 Task: Copy the url code.
Action: Mouse moved to (811, 92)
Screenshot: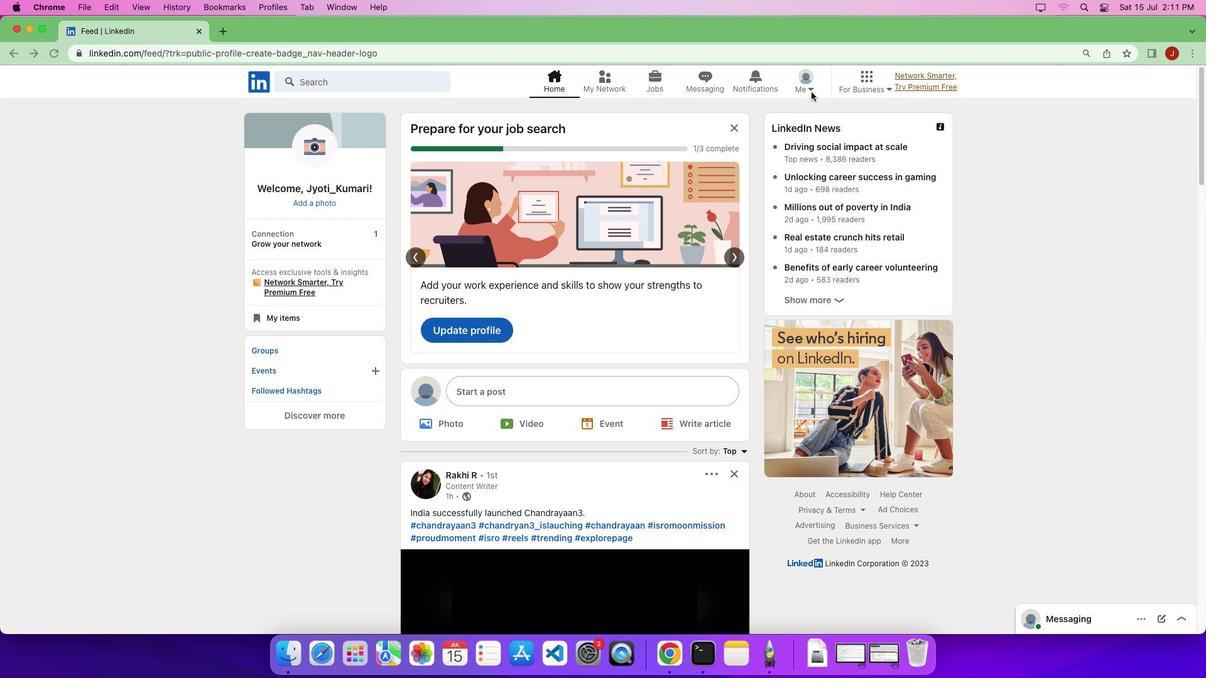 
Action: Mouse pressed left at (811, 92)
Screenshot: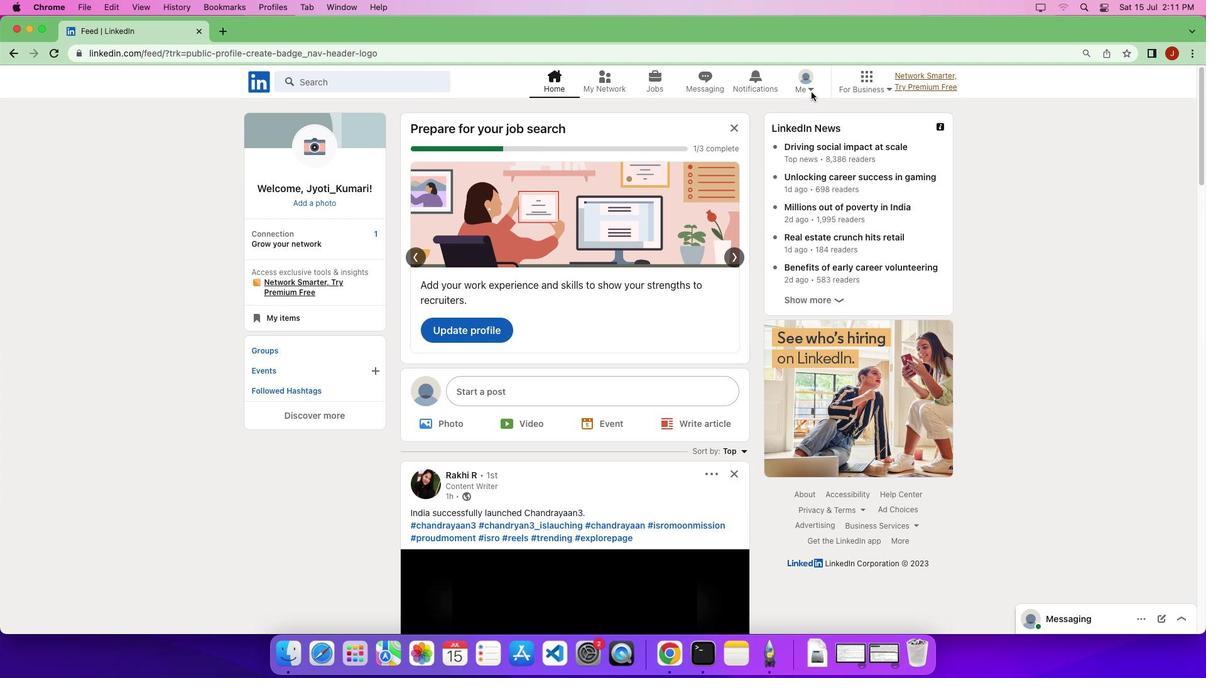 
Action: Mouse moved to (811, 89)
Screenshot: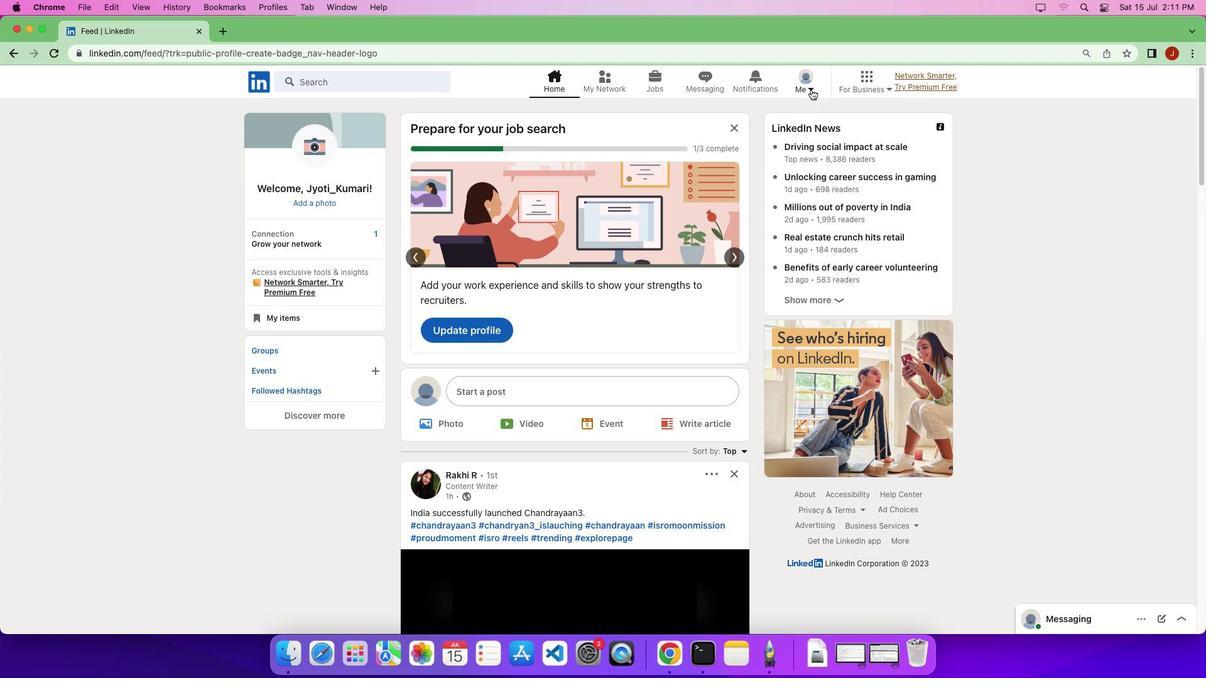 
Action: Mouse pressed left at (811, 89)
Screenshot: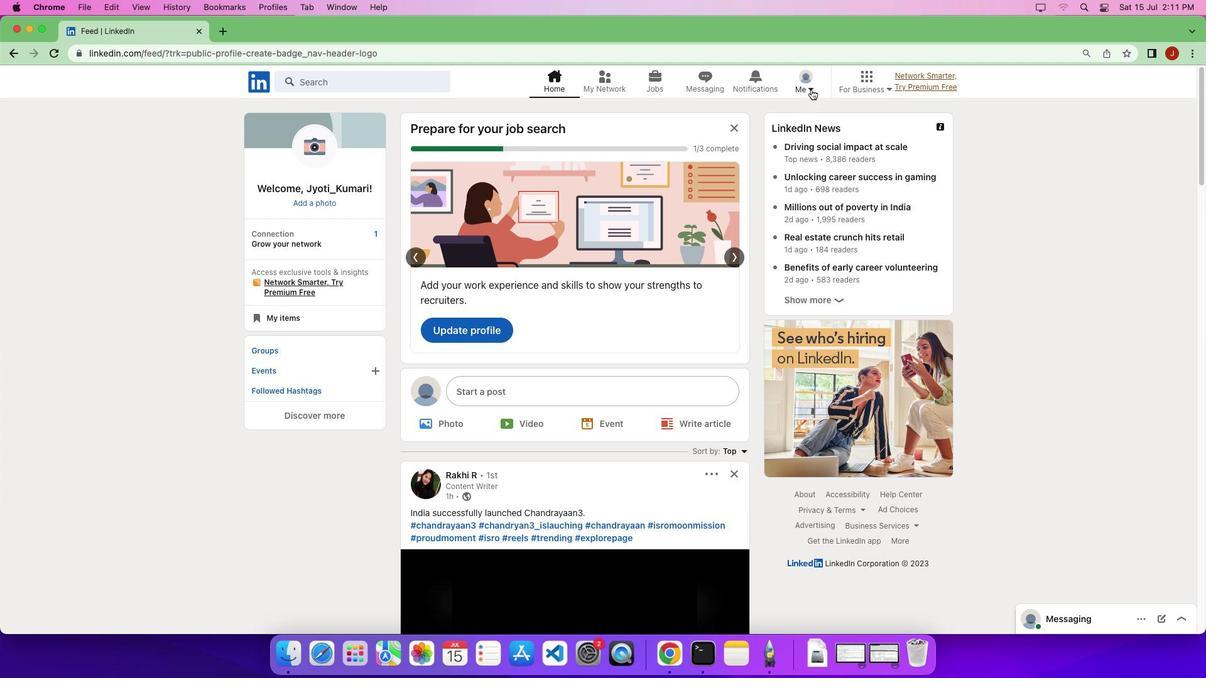 
Action: Mouse moved to (714, 232)
Screenshot: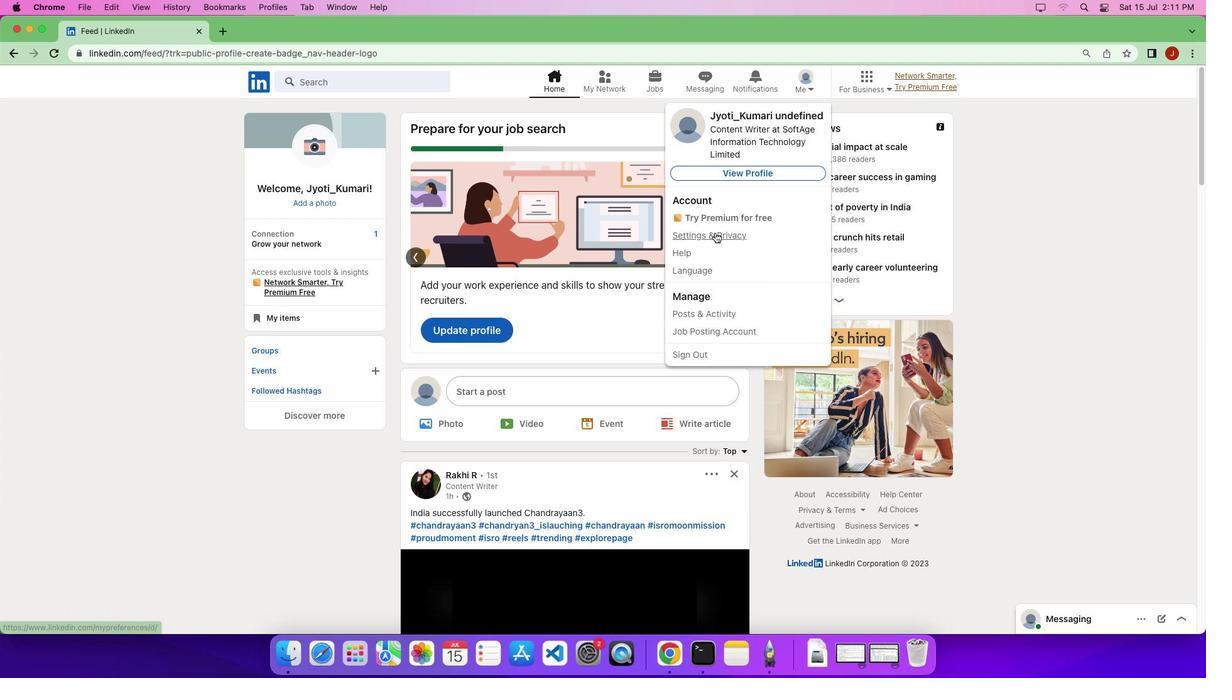 
Action: Mouse pressed left at (714, 232)
Screenshot: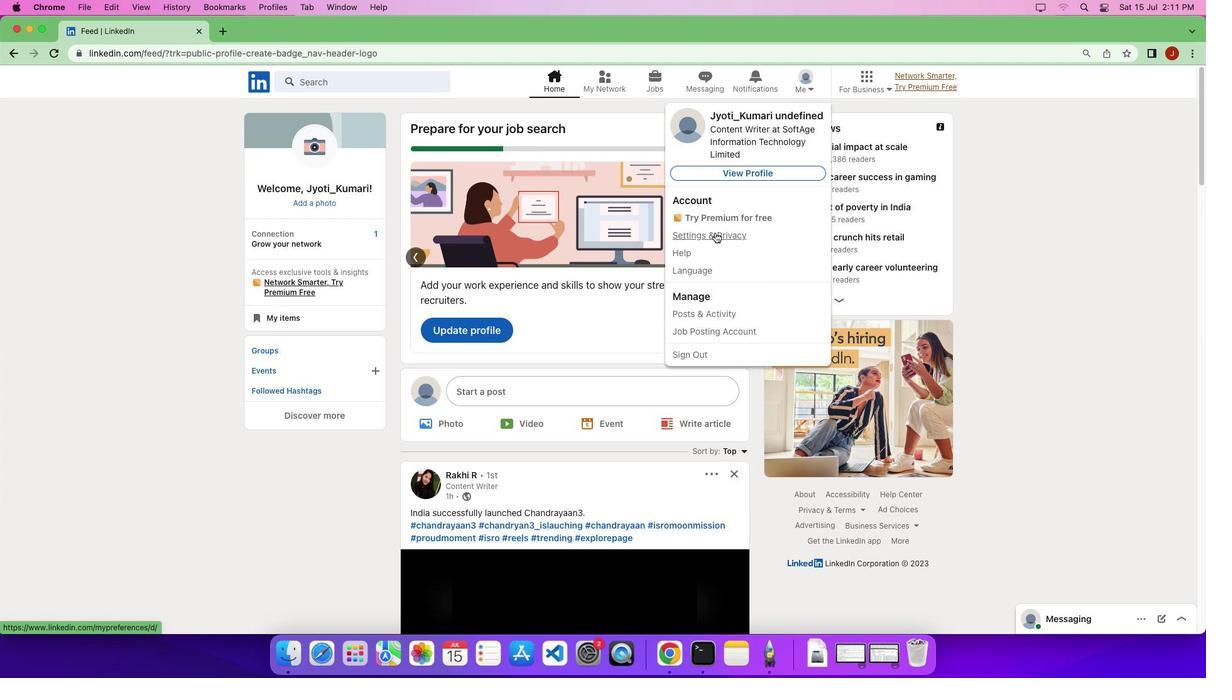 
Action: Mouse moved to (35, 265)
Screenshot: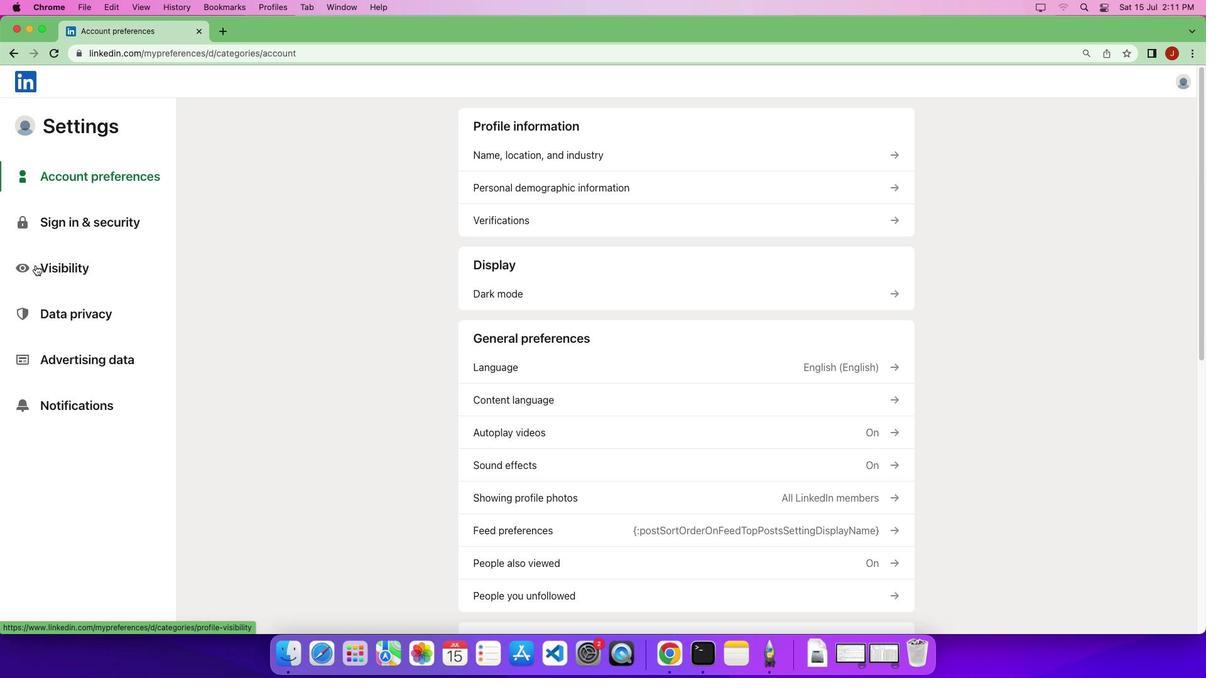 
Action: Mouse pressed left at (35, 265)
Screenshot: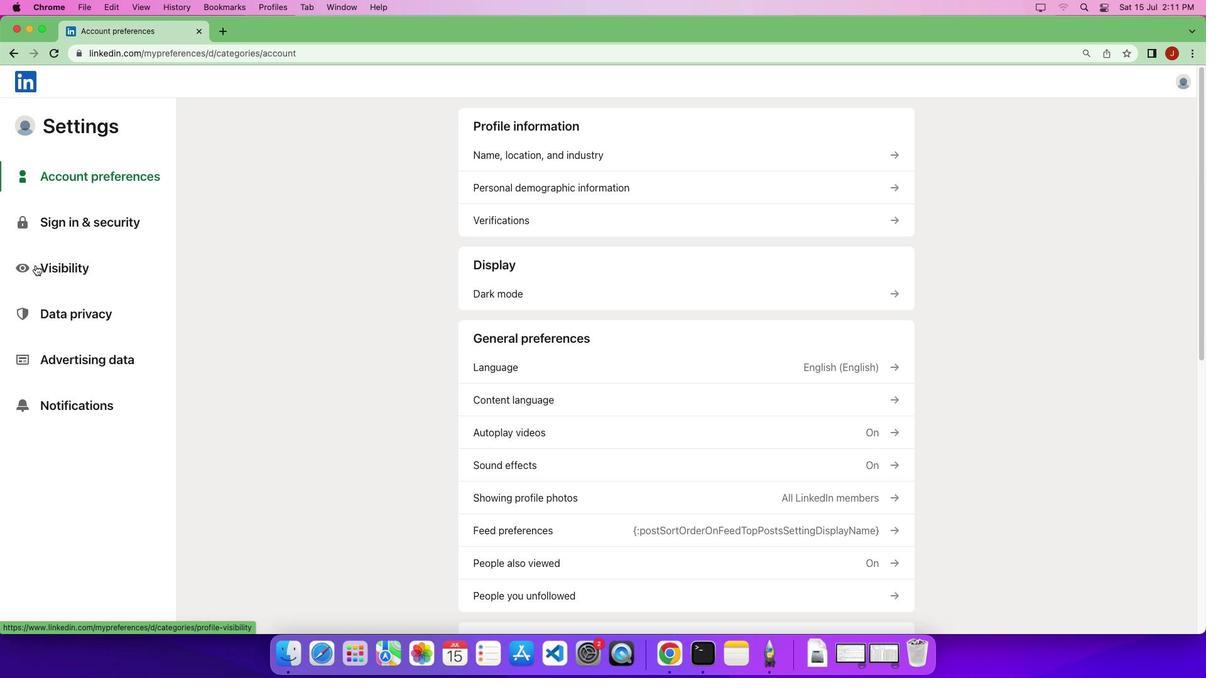 
Action: Mouse moved to (35, 265)
Screenshot: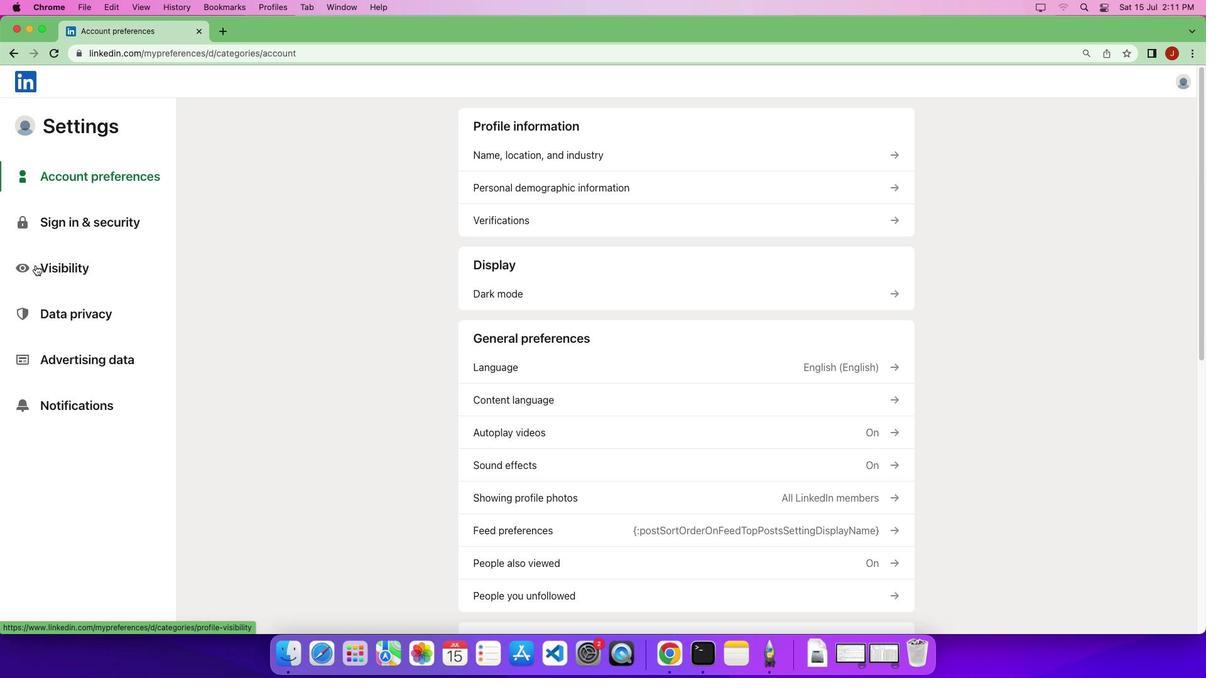 
Action: Mouse pressed left at (35, 265)
Screenshot: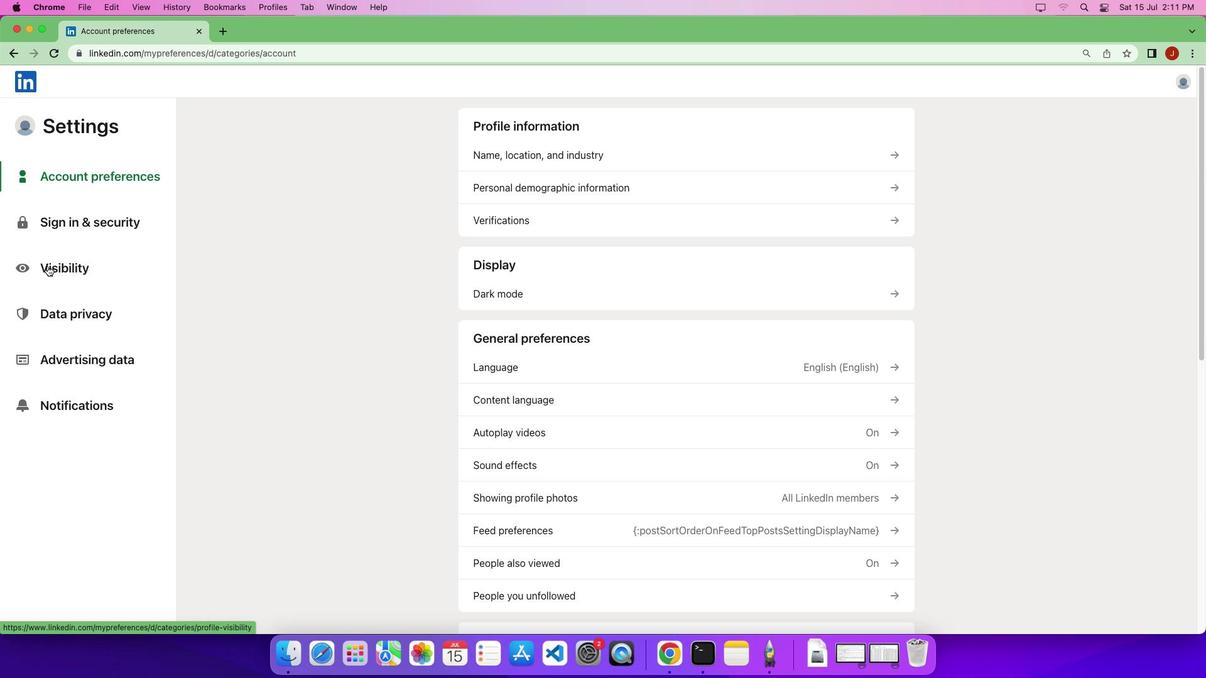 
Action: Mouse moved to (50, 265)
Screenshot: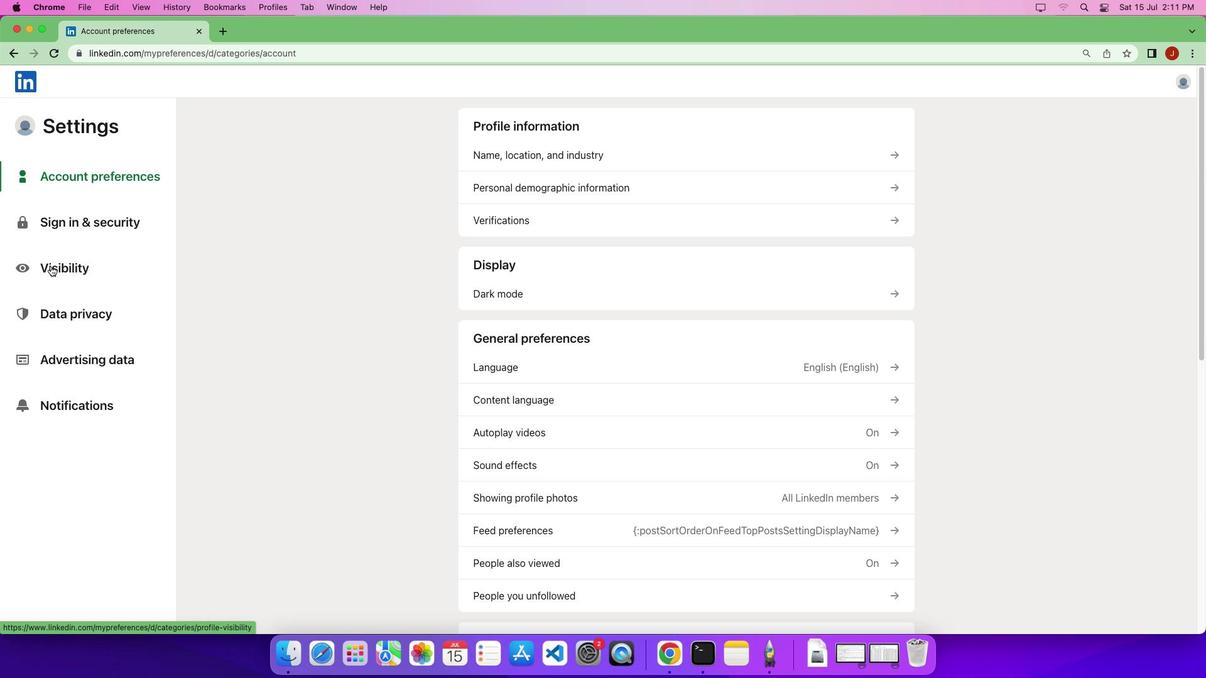 
Action: Mouse pressed left at (50, 265)
Screenshot: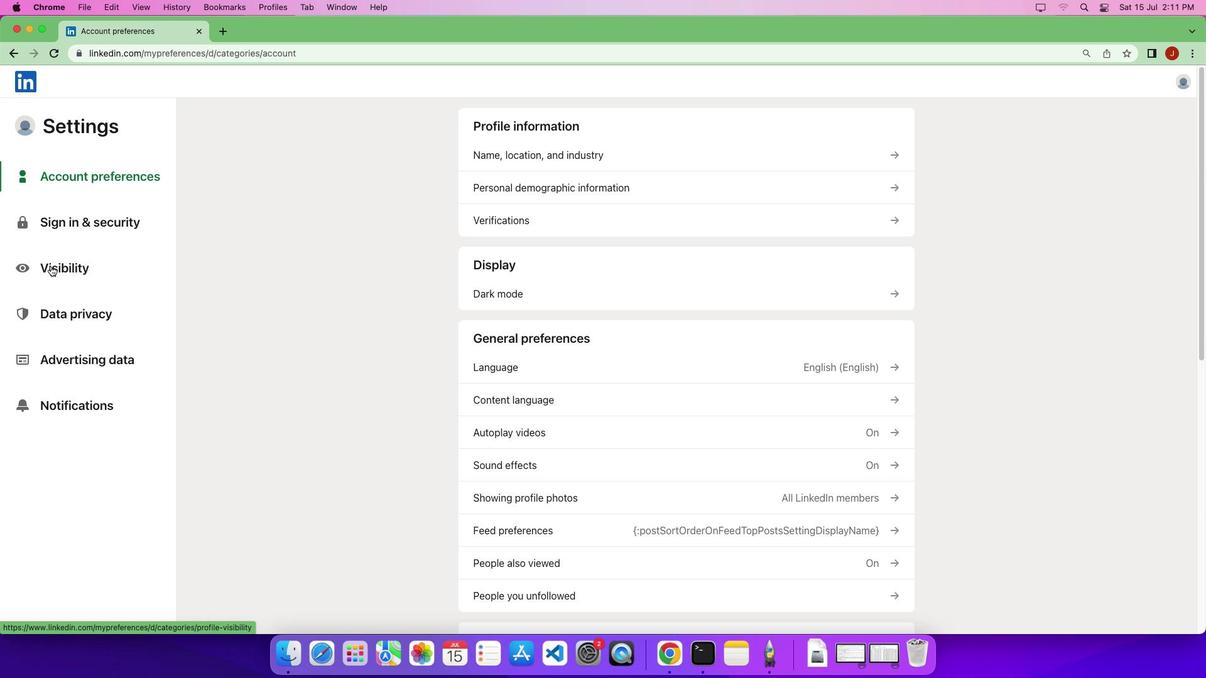 
Action: Mouse moved to (892, 189)
Screenshot: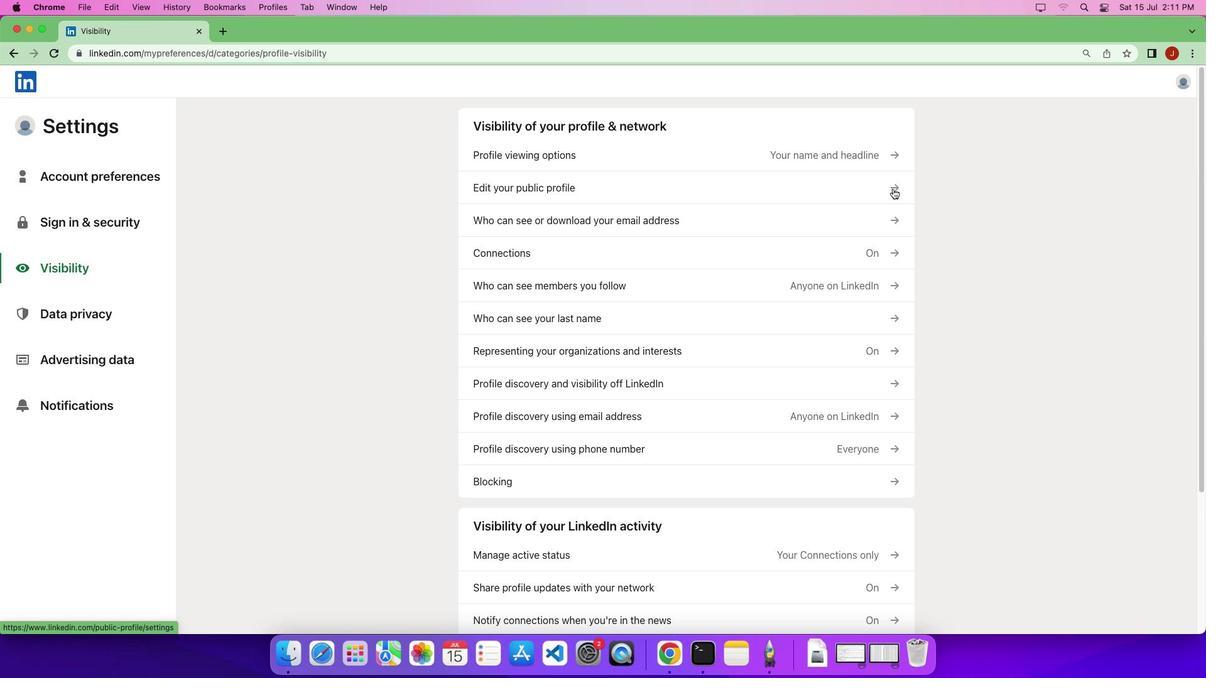 
Action: Mouse pressed left at (892, 189)
Screenshot: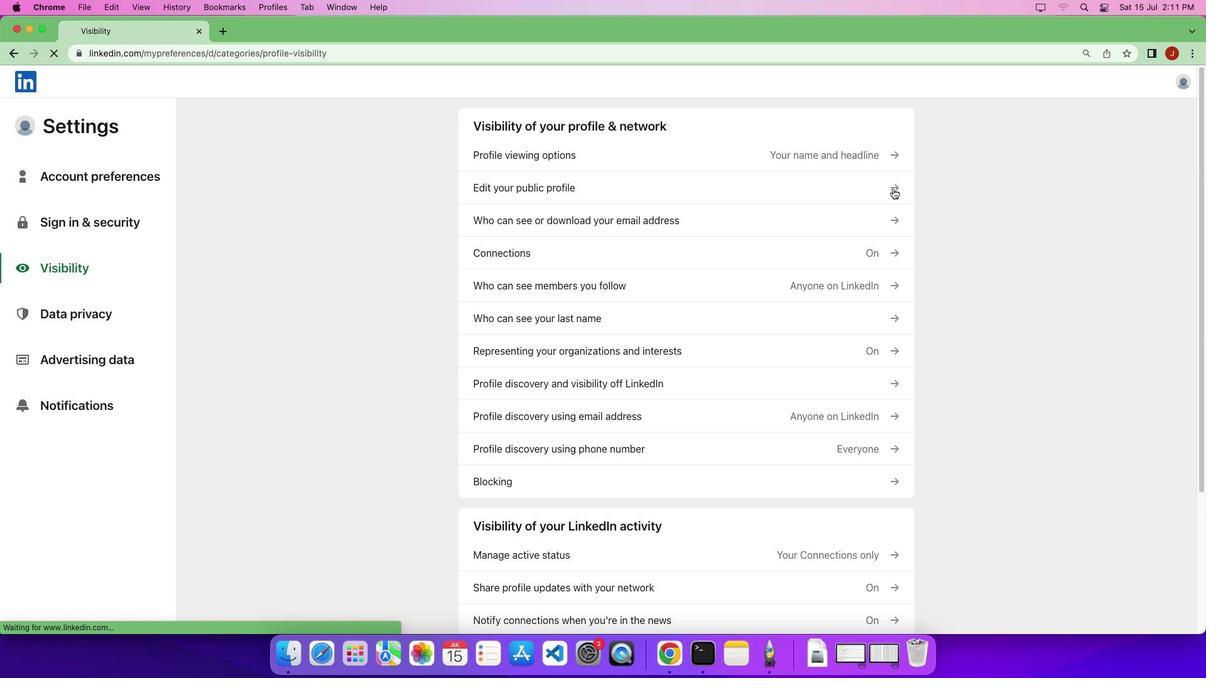 
Action: Mouse moved to (895, 390)
Screenshot: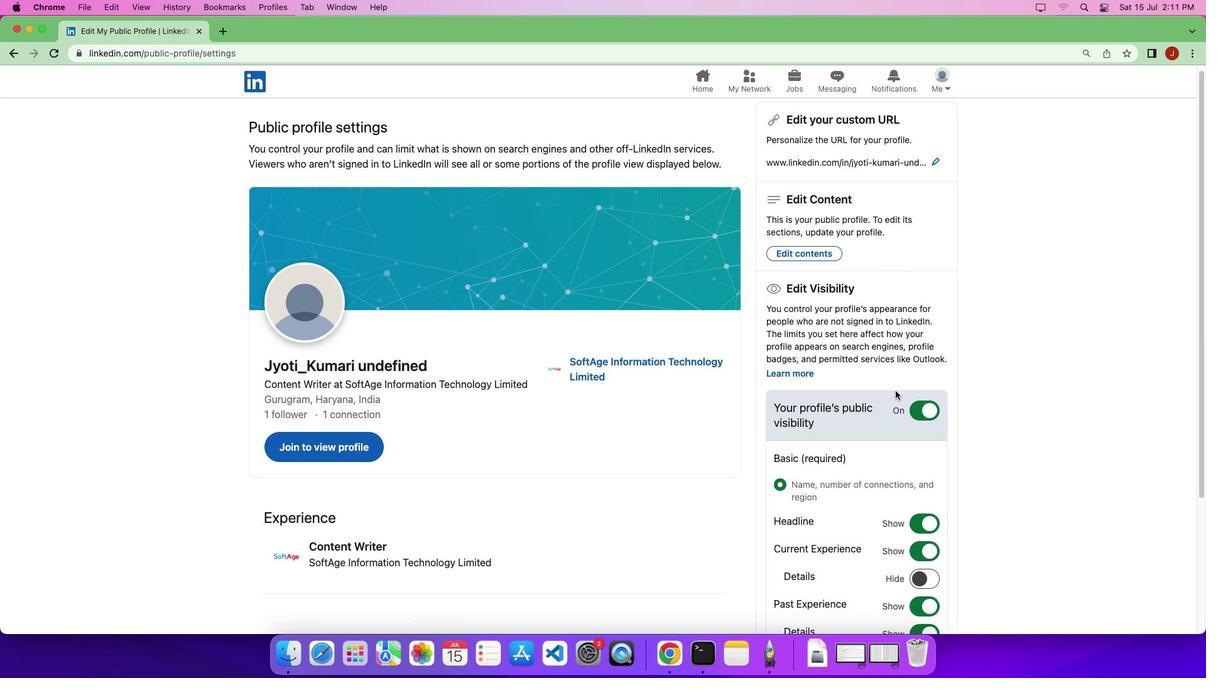 
Action: Mouse scrolled (895, 390) with delta (0, 0)
Screenshot: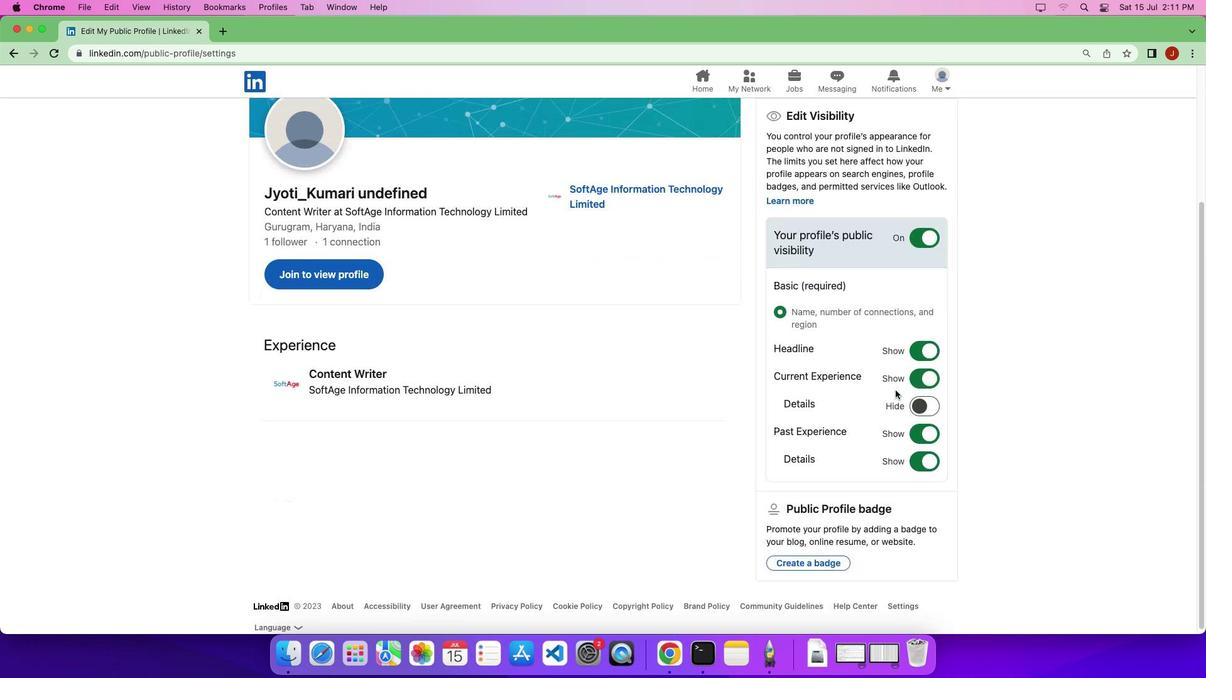 
Action: Mouse scrolled (895, 390) with delta (0, 0)
Screenshot: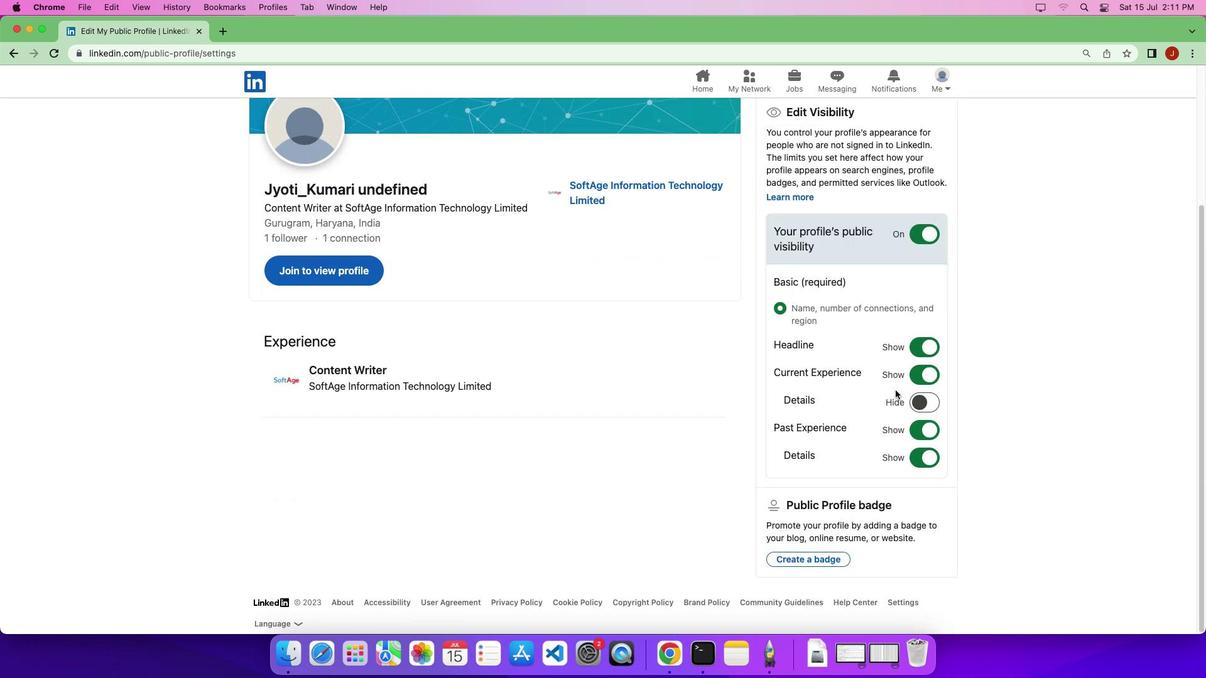 
Action: Mouse scrolled (895, 390) with delta (0, -4)
Screenshot: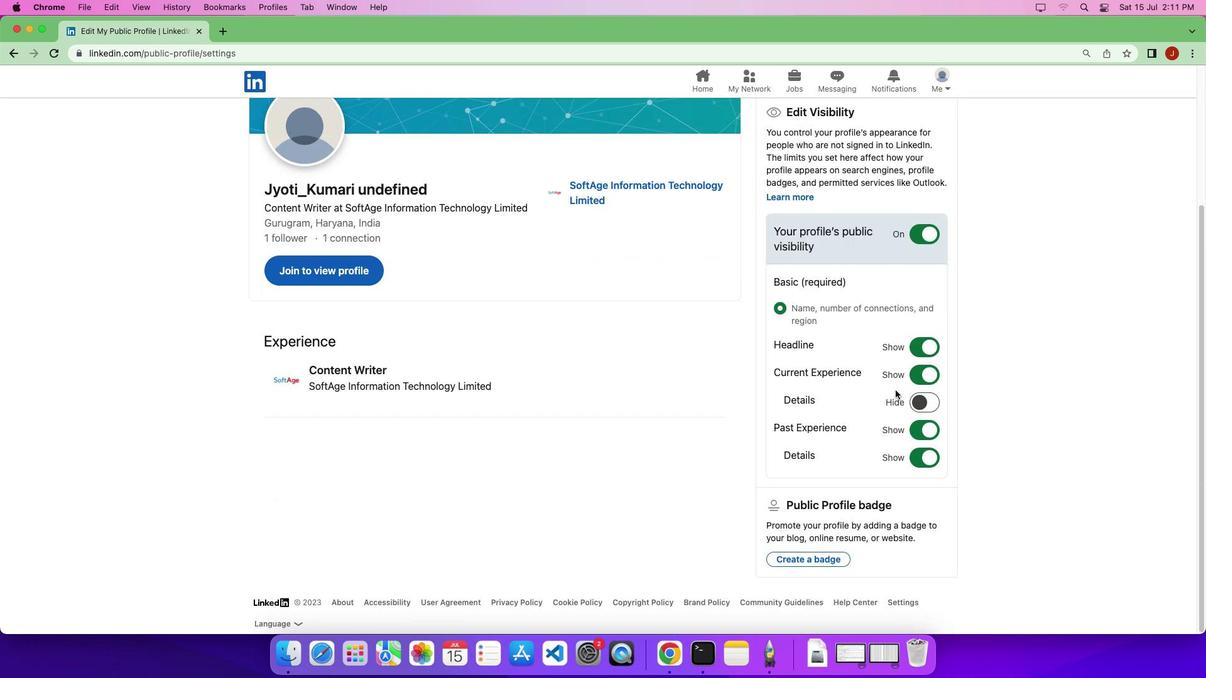 
Action: Mouse moved to (895, 390)
Screenshot: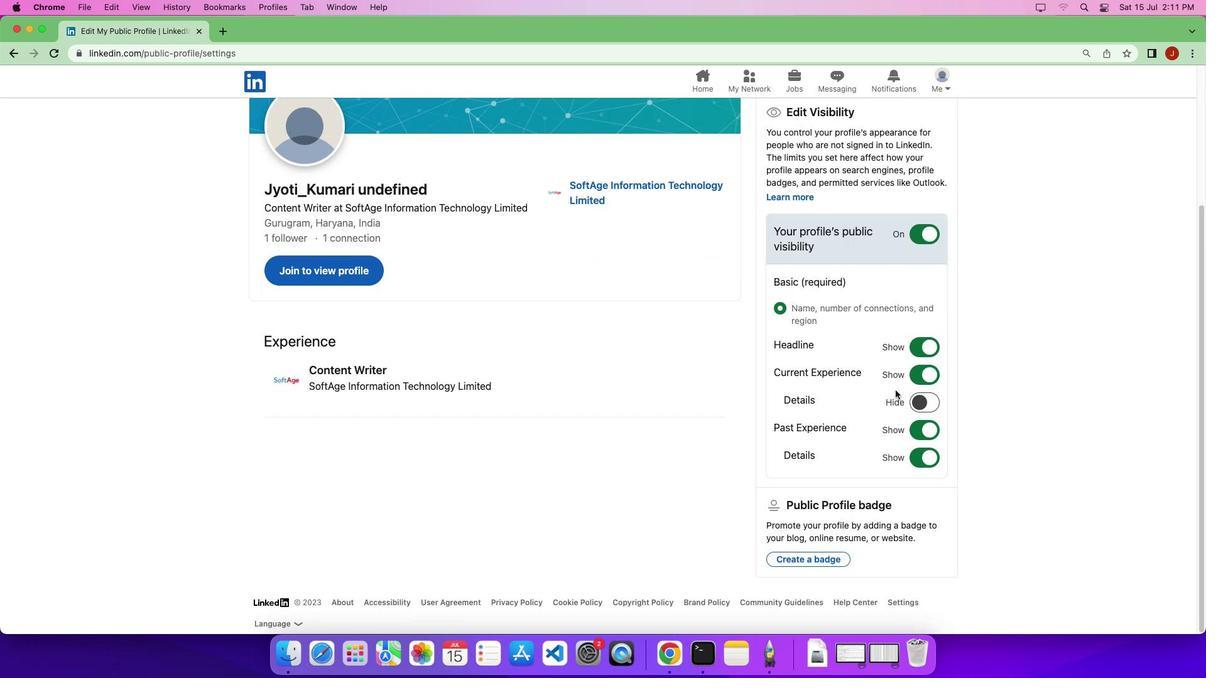 
Action: Mouse scrolled (895, 390) with delta (0, 0)
Screenshot: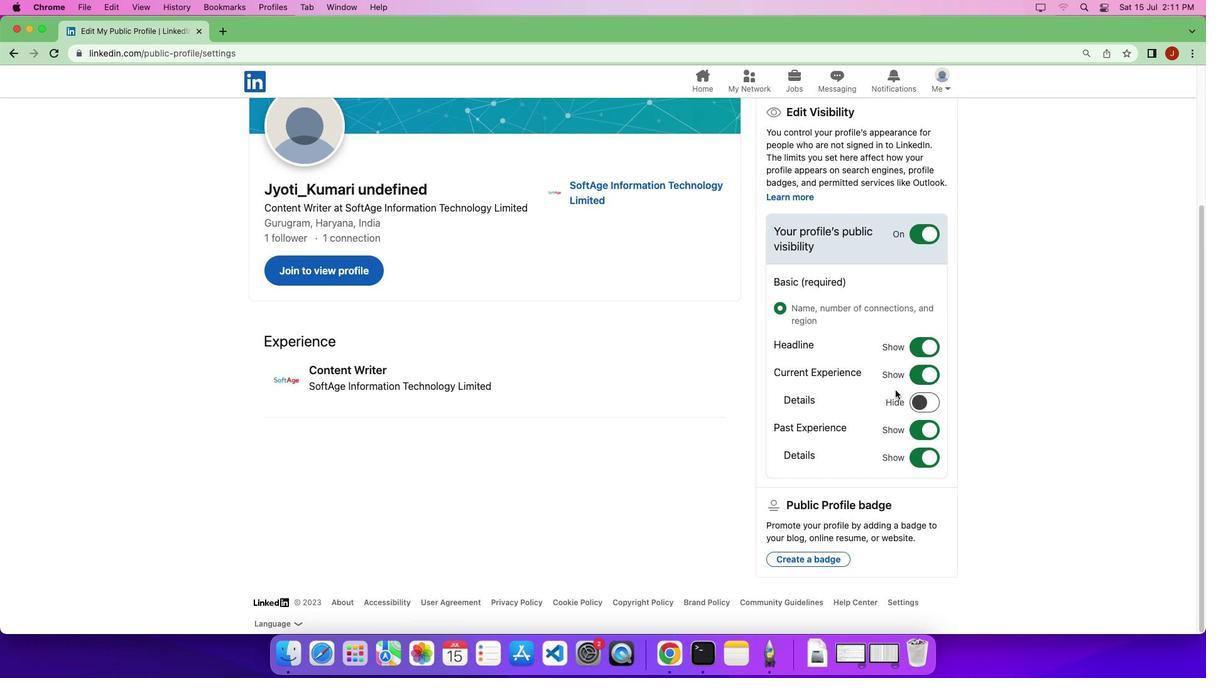 
Action: Mouse scrolled (895, 390) with delta (0, 0)
Screenshot: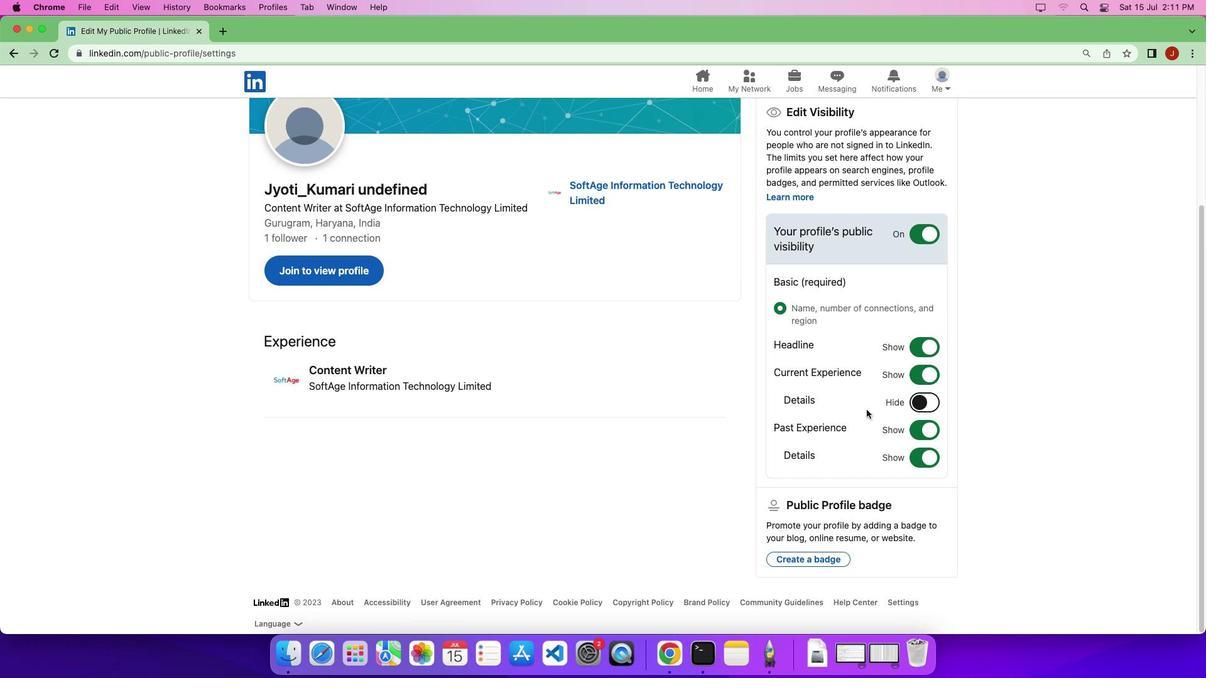 
Action: Mouse scrolled (895, 390) with delta (0, -3)
Screenshot: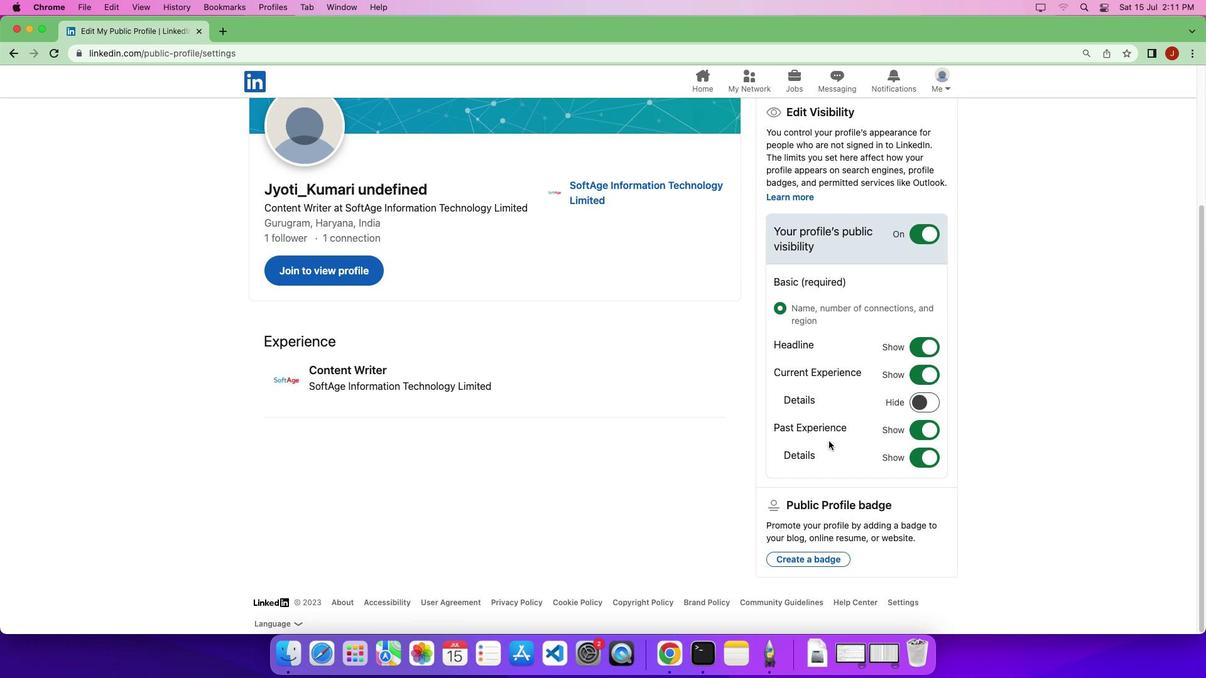 
Action: Mouse moved to (787, 559)
Screenshot: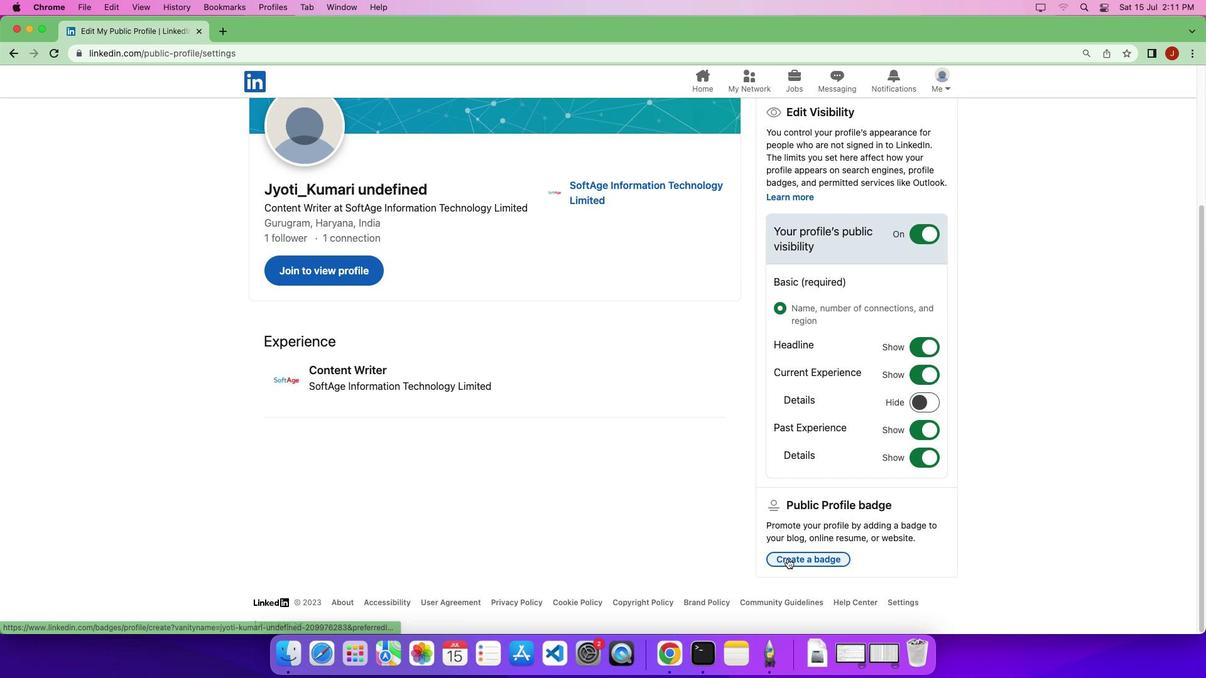 
Action: Mouse pressed left at (787, 559)
Screenshot: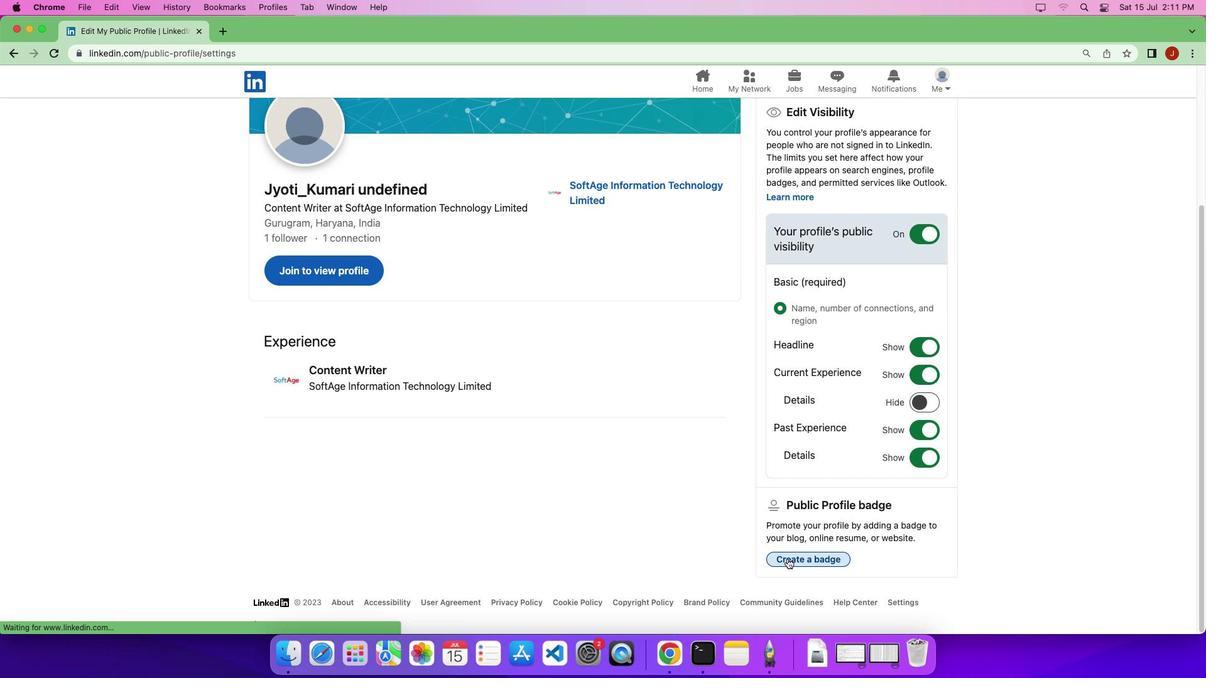 
Action: Mouse moved to (463, 468)
Screenshot: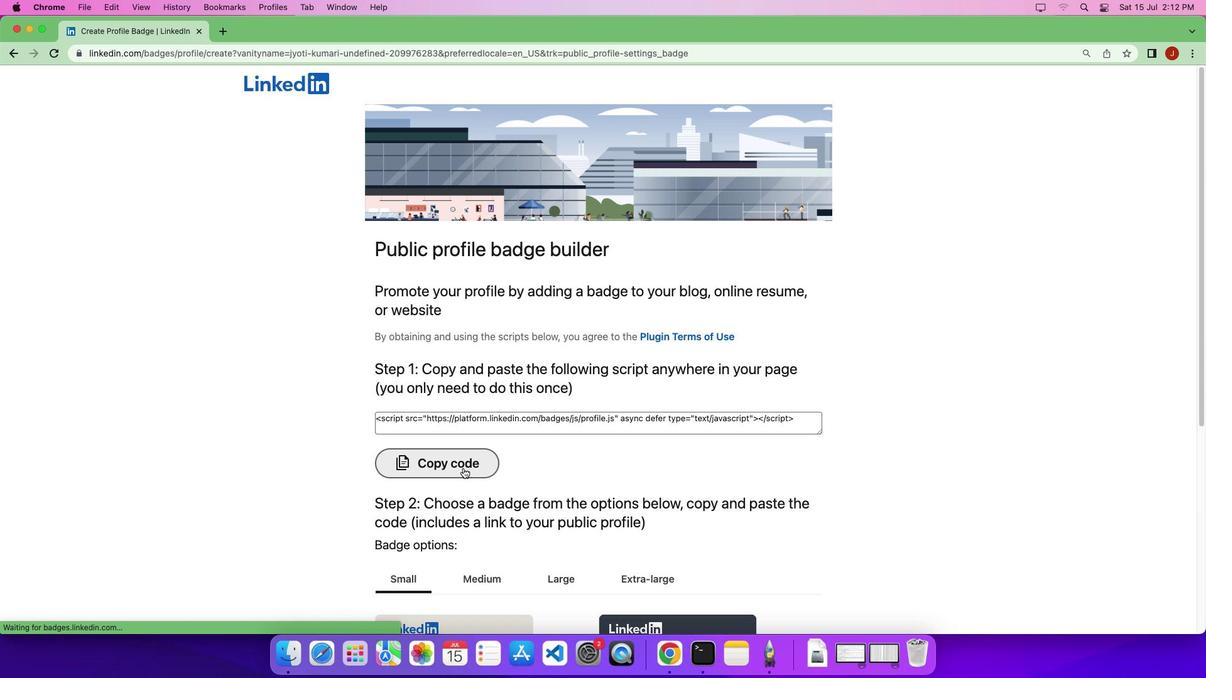 
Action: Mouse pressed left at (463, 468)
Screenshot: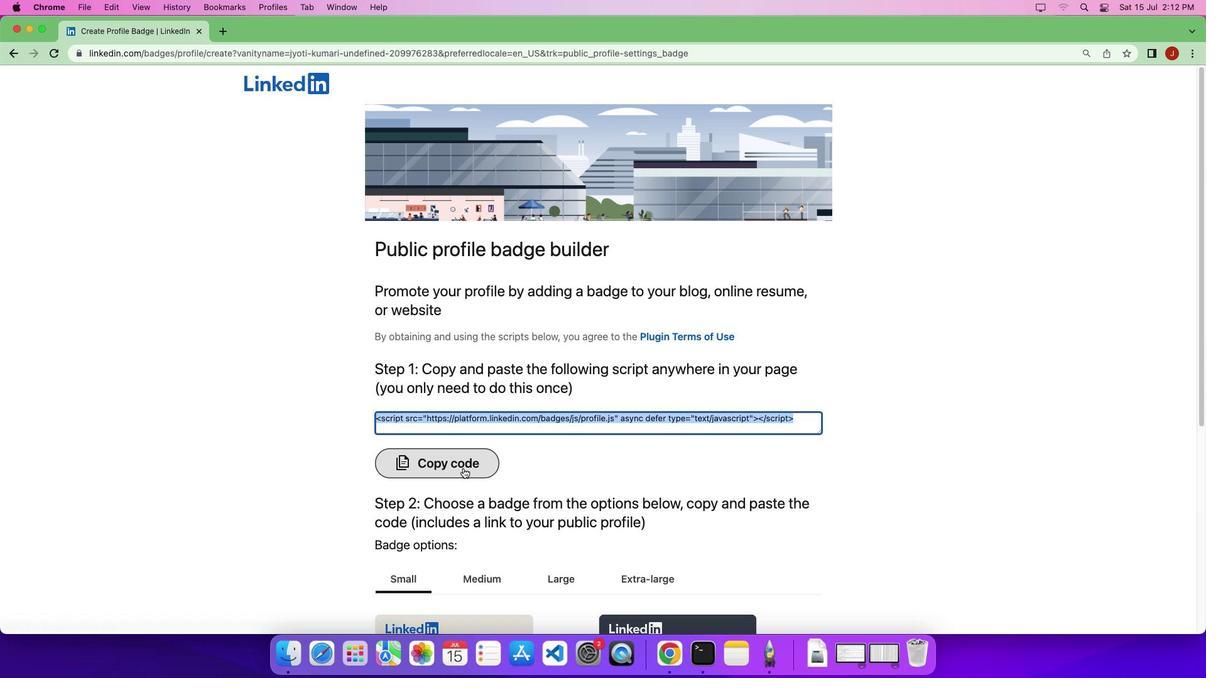 
Action: Mouse moved to (574, 466)
Screenshot: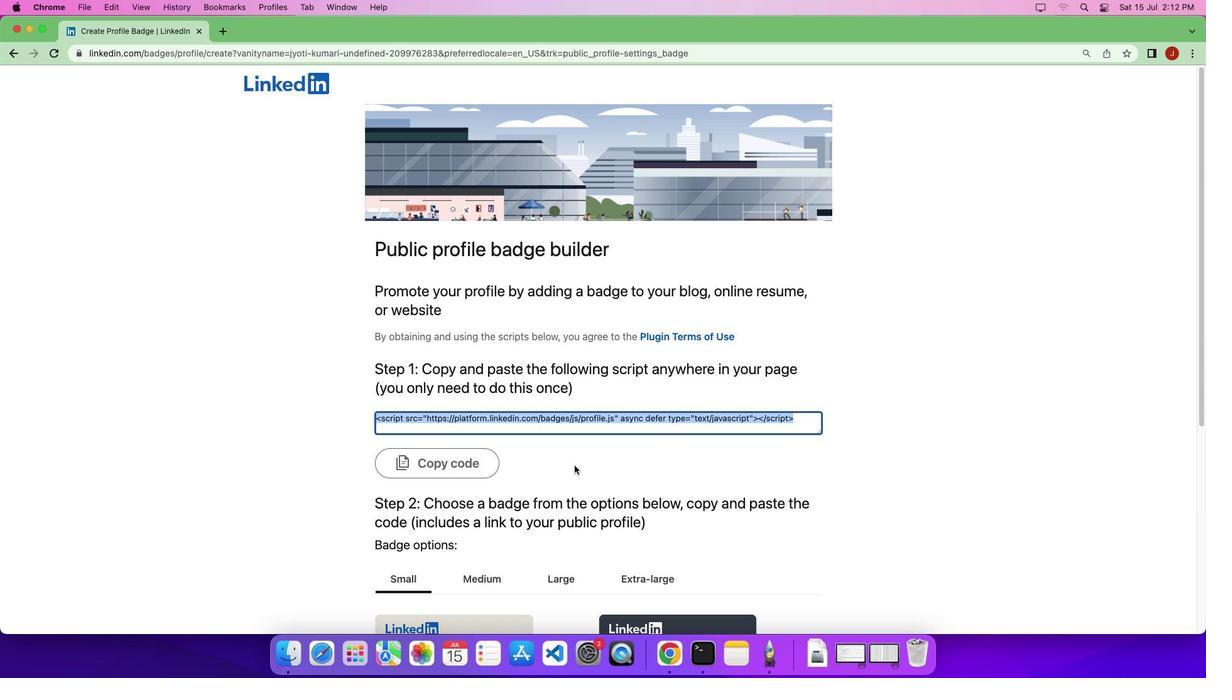 
